 Task: Use the formula "COS" in spreadsheet "Project portfolio".
Action: Mouse moved to (415, 435)
Screenshot: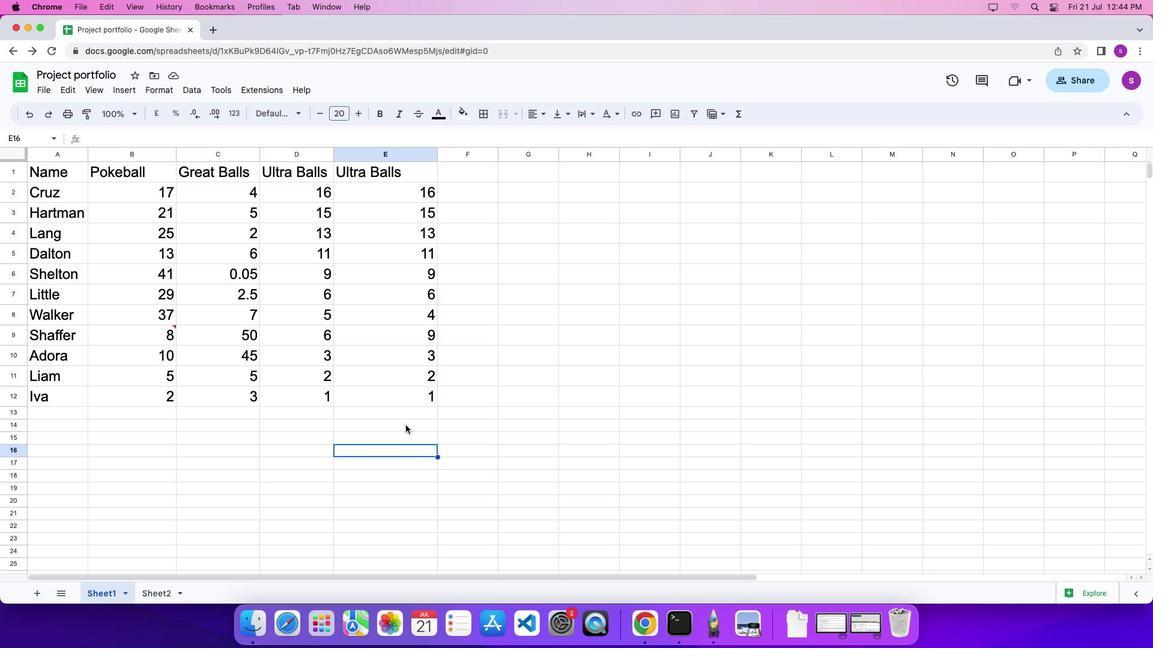 
Action: Mouse pressed left at (415, 435)
Screenshot: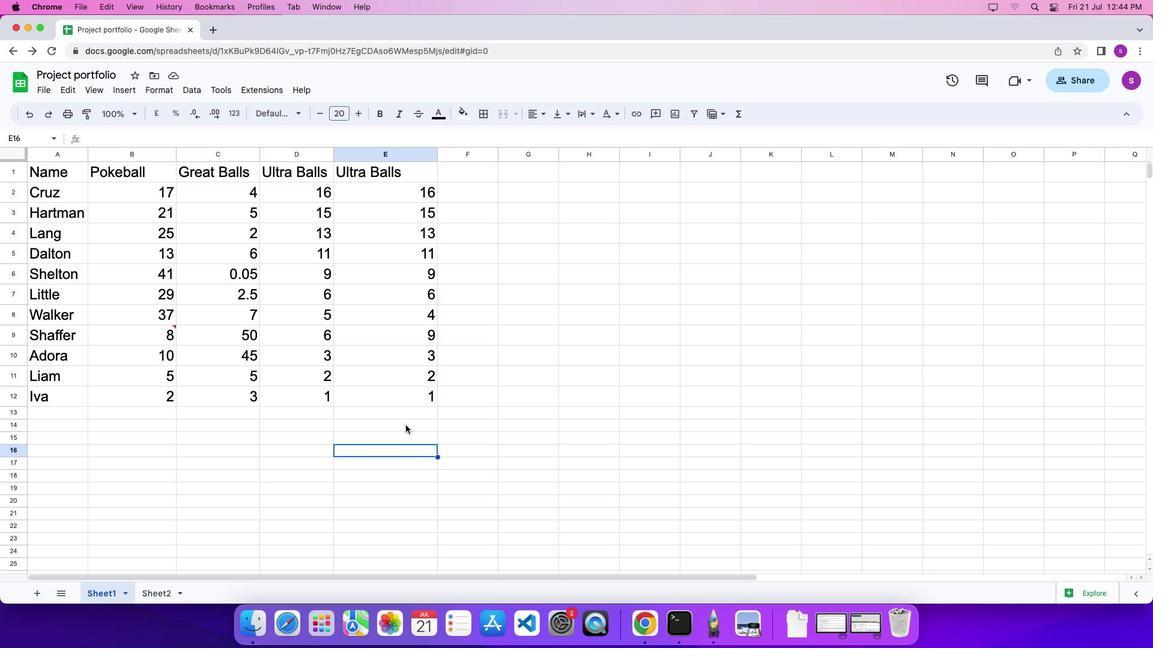 
Action: Mouse pressed left at (415, 435)
Screenshot: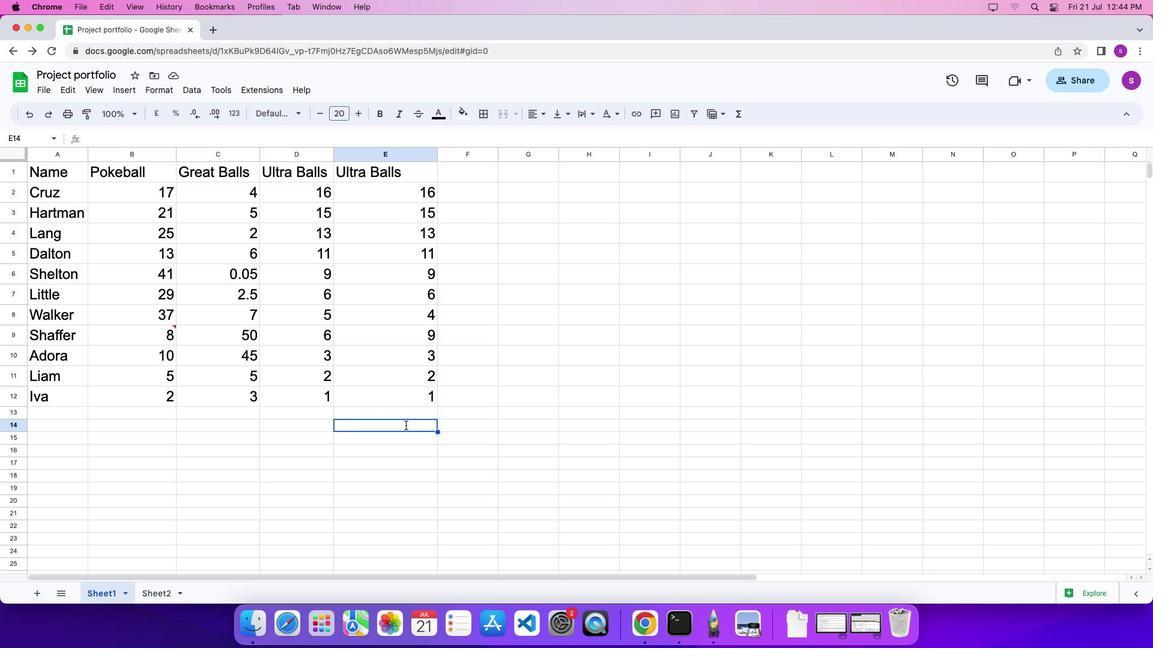 
Action: Key pressed '='
Screenshot: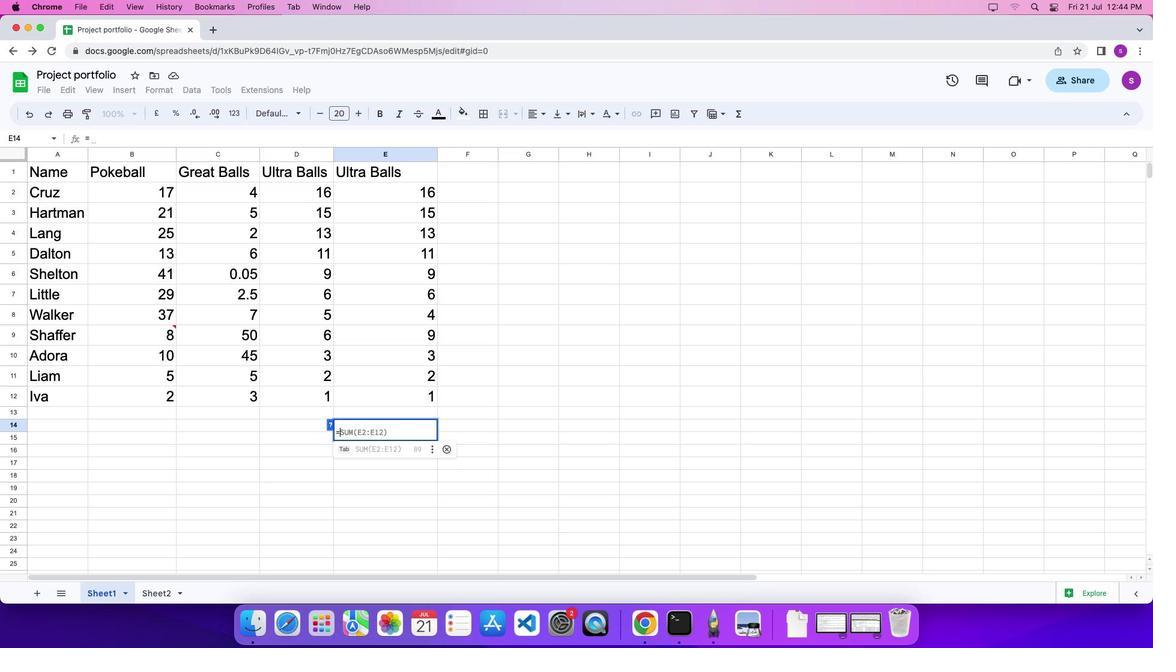
Action: Mouse moved to (747, 124)
Screenshot: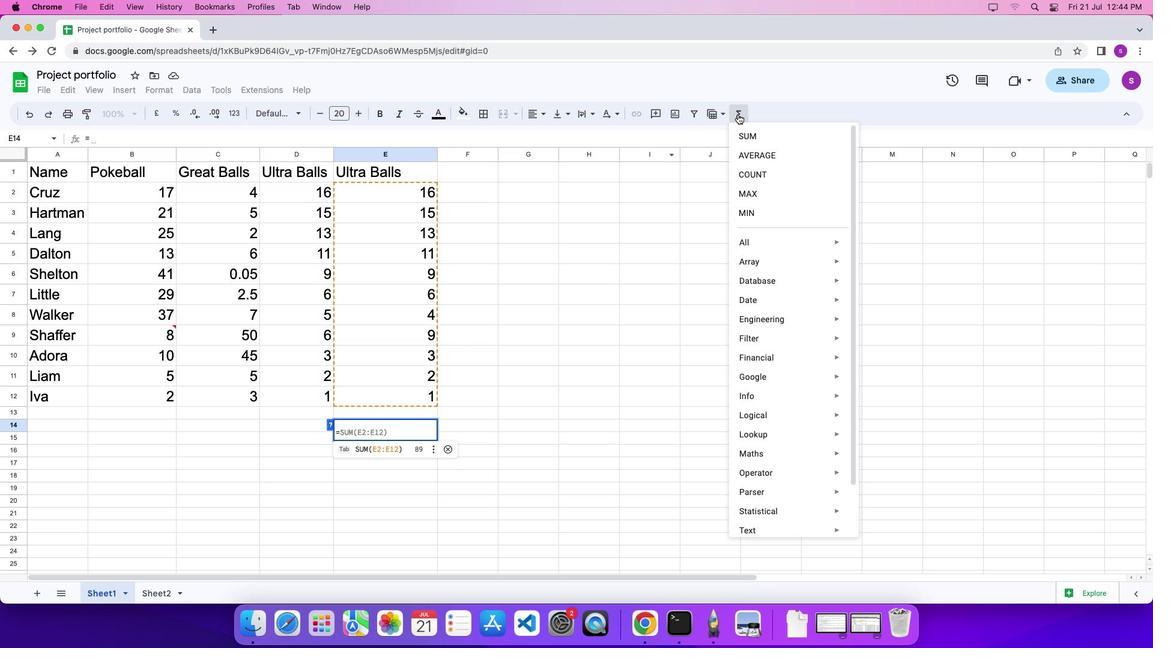 
Action: Mouse pressed left at (747, 124)
Screenshot: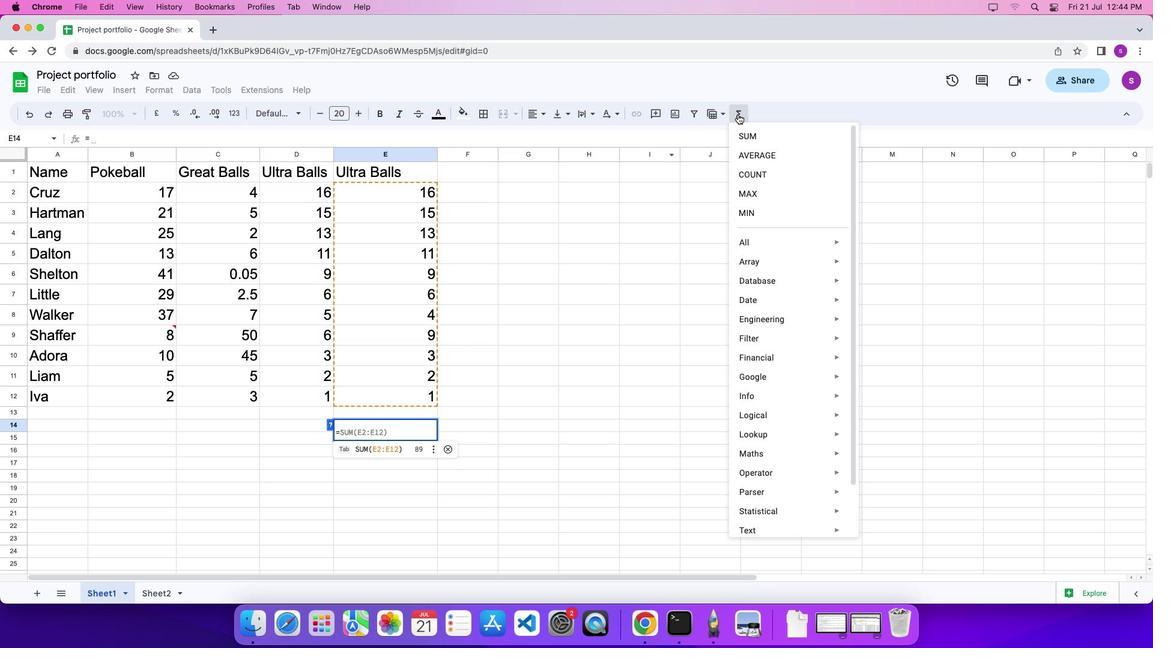 
Action: Mouse moved to (911, 598)
Screenshot: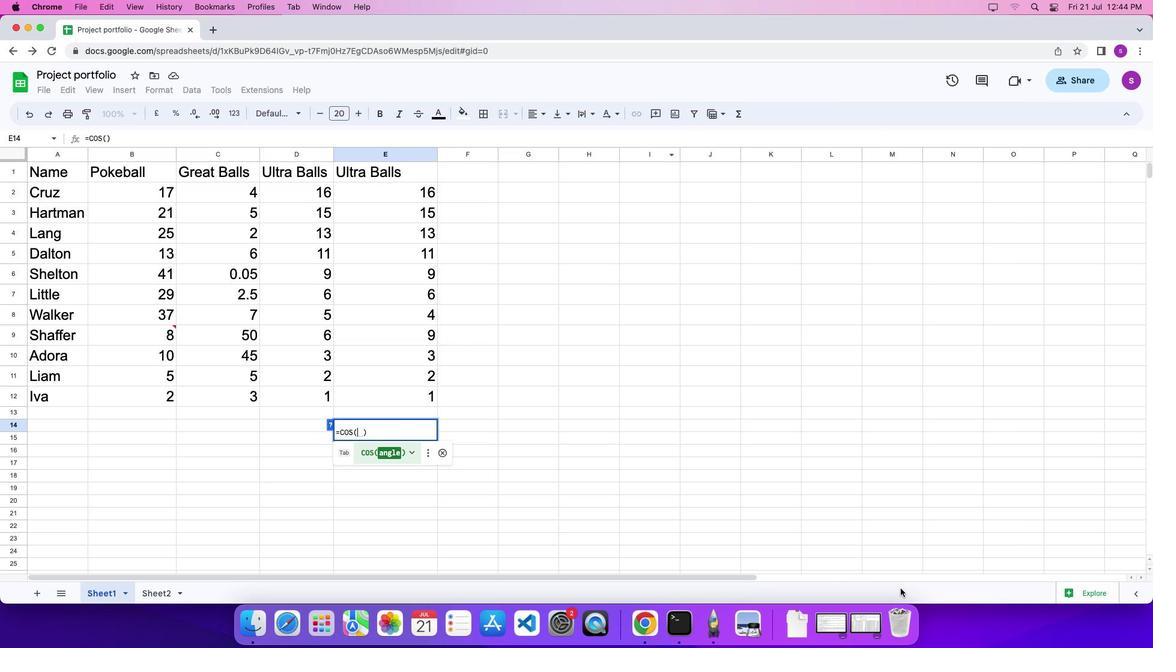 
Action: Mouse pressed left at (911, 598)
Screenshot: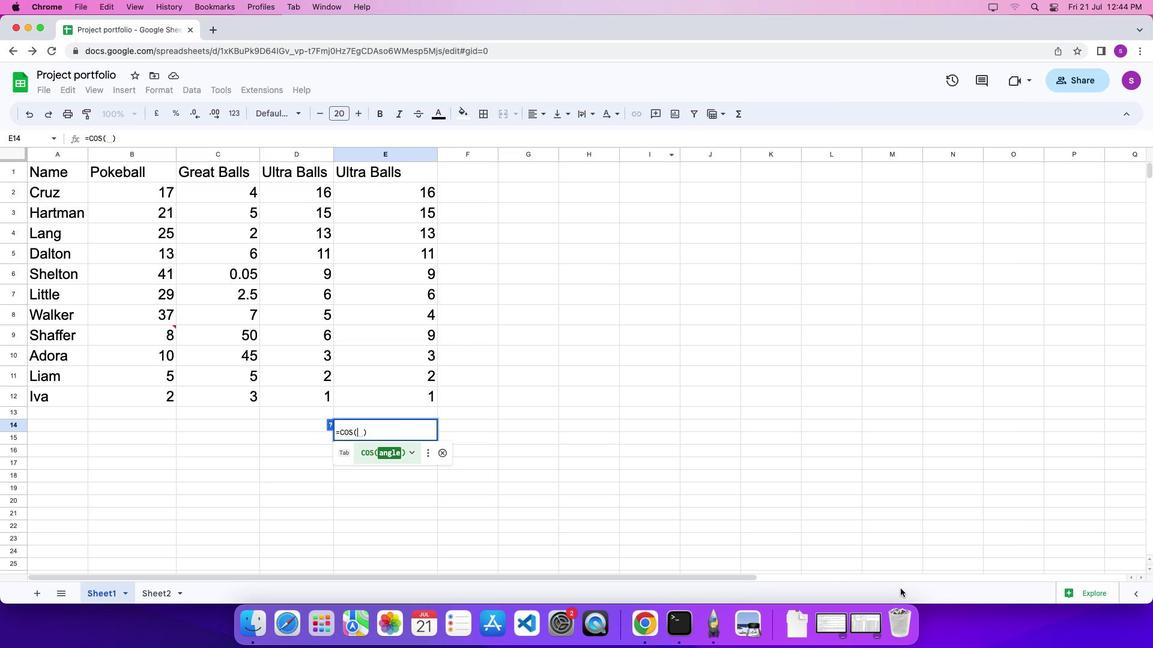 
Action: Mouse moved to (214, 366)
Screenshot: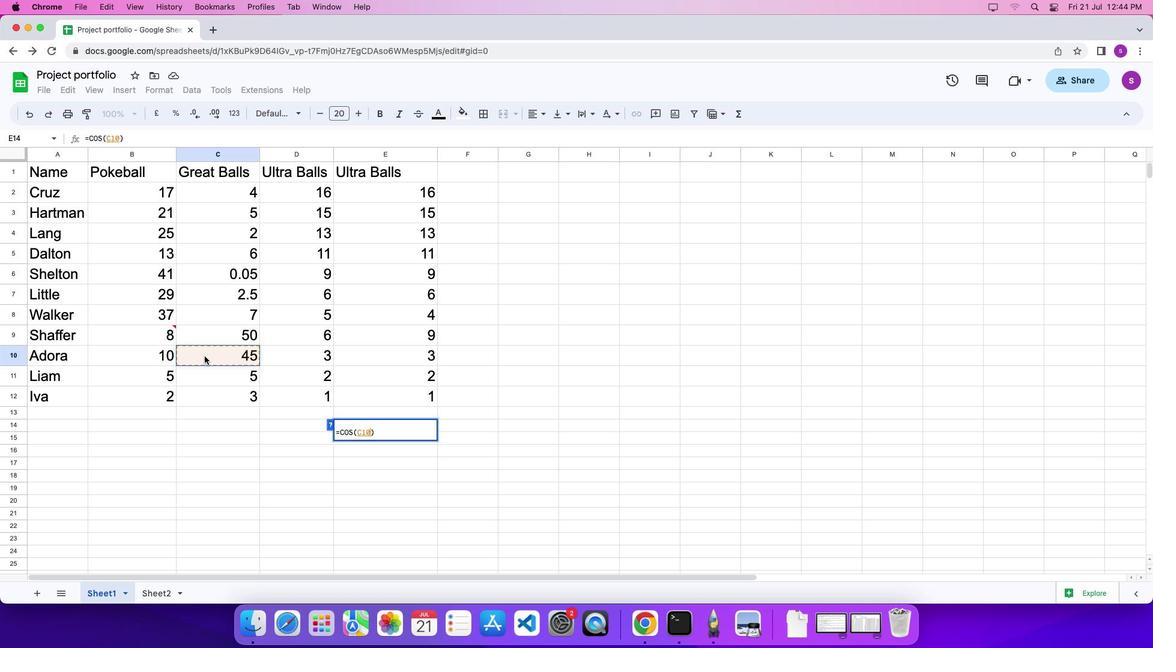 
Action: Mouse pressed left at (214, 366)
Screenshot: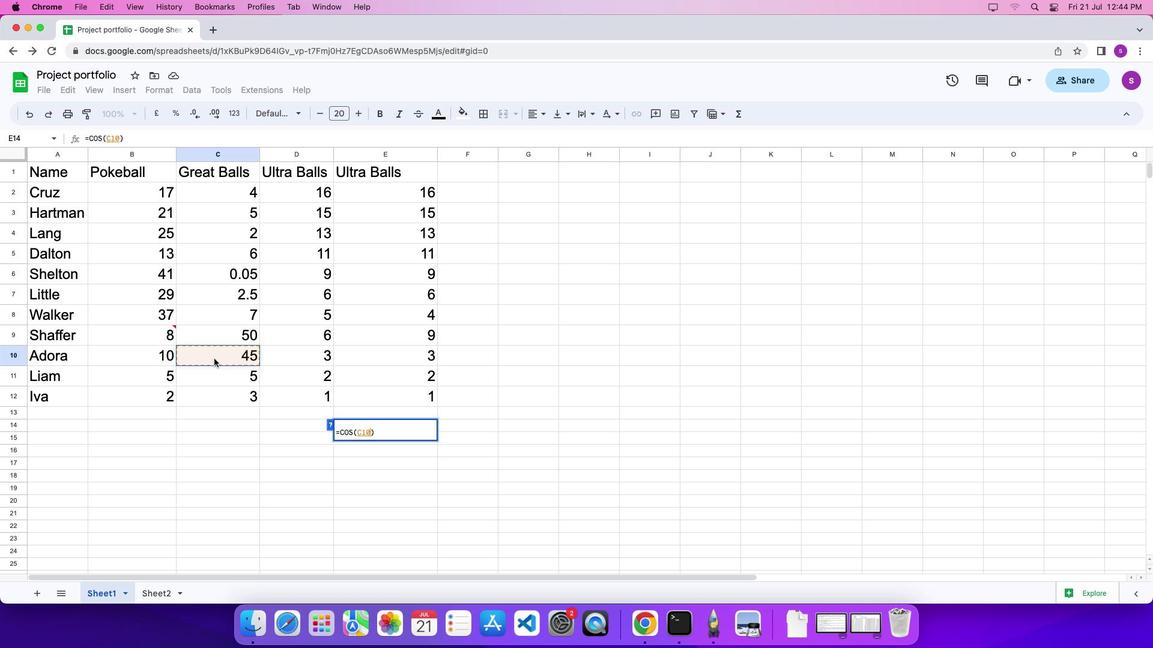
Action: Mouse moved to (393, 436)
Screenshot: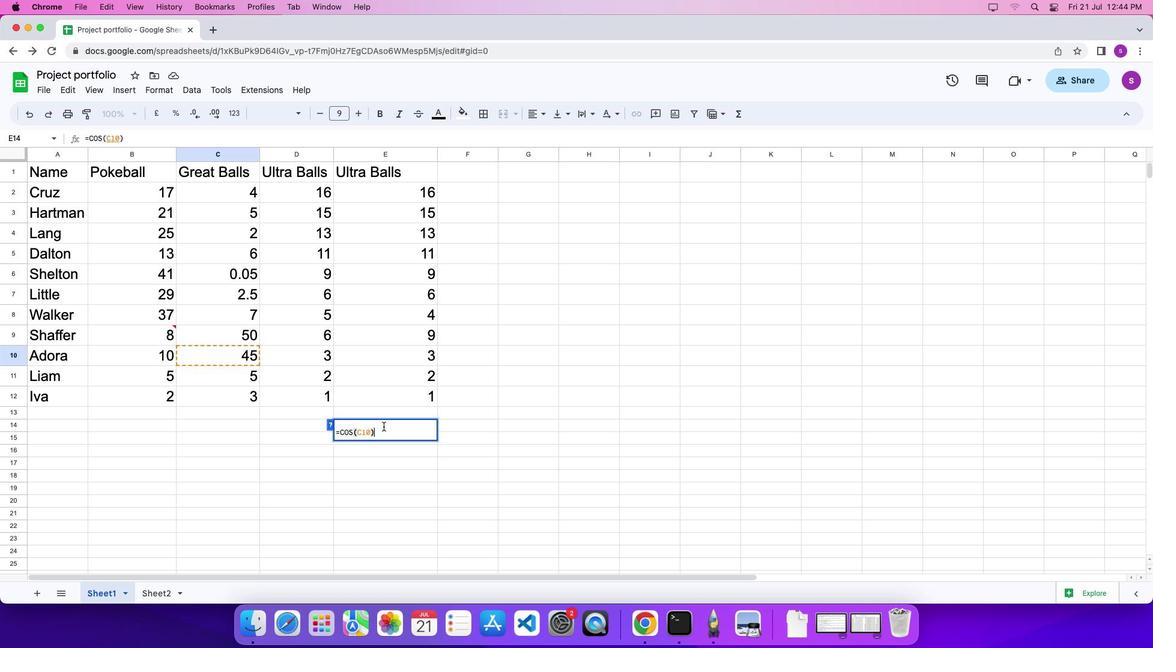
Action: Mouse pressed left at (393, 436)
Screenshot: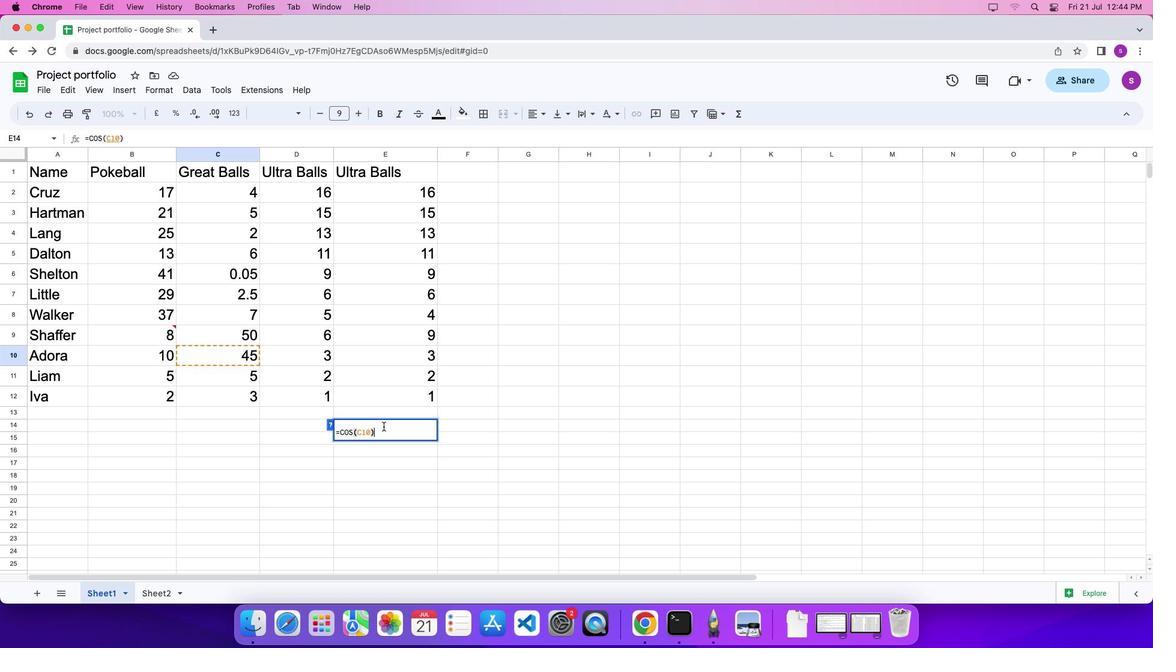 
Action: Key pressed Key.enter
Screenshot: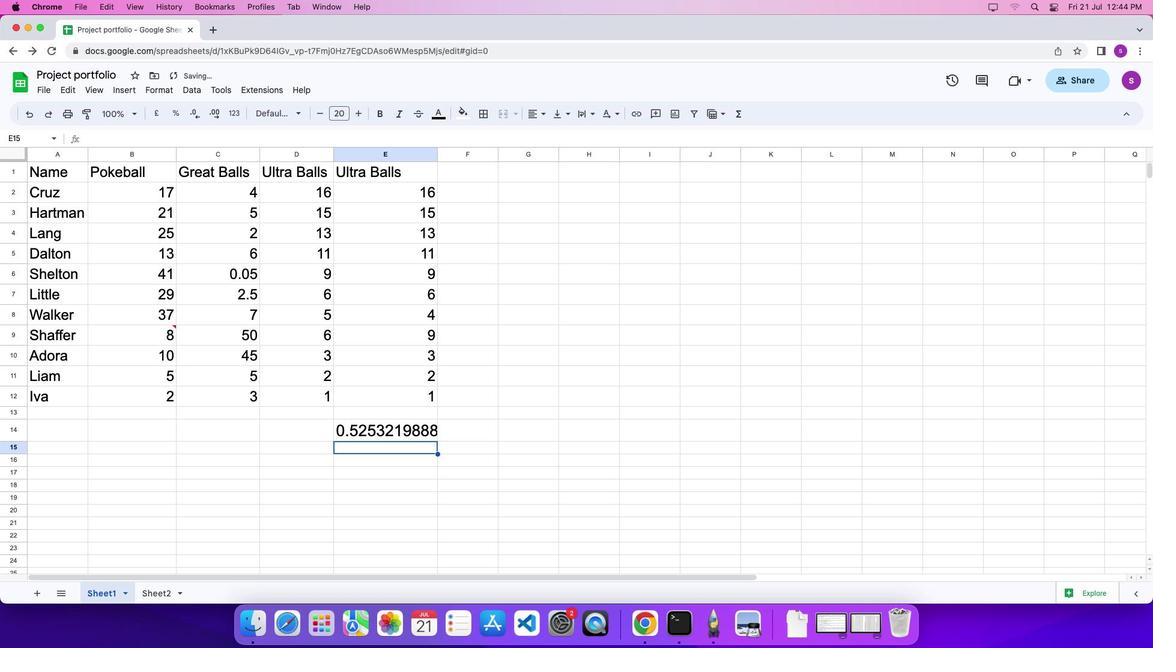 
